 Task: Create a due date automation trigger when advanced on, 2 hours after a card is due add dates due tomorrow.
Action: Mouse moved to (1104, 79)
Screenshot: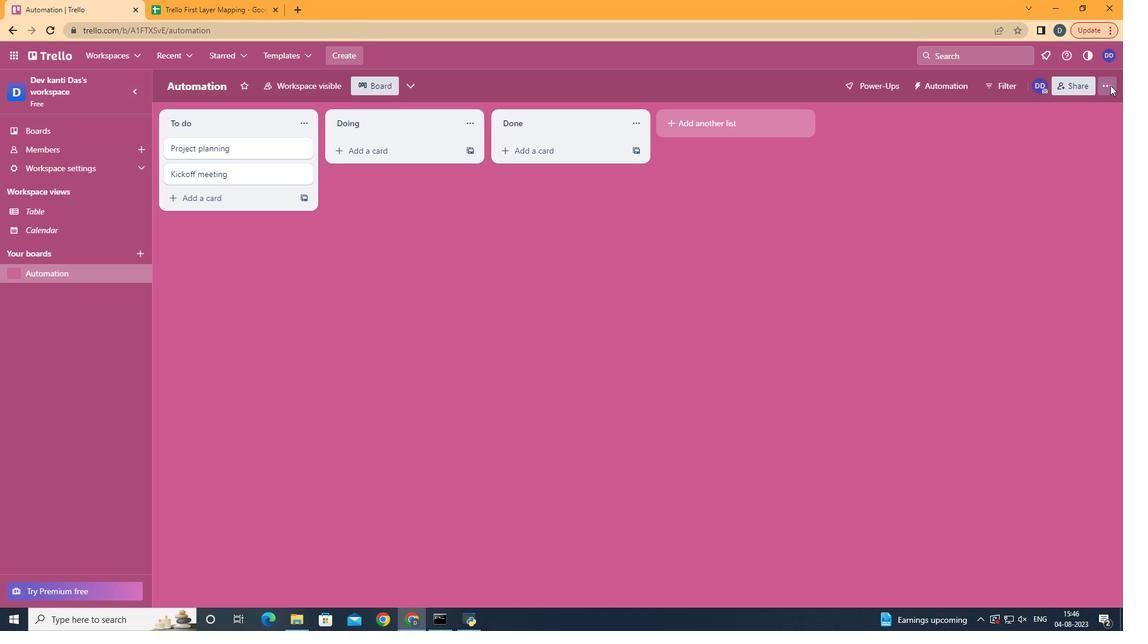 
Action: Mouse pressed left at (1104, 79)
Screenshot: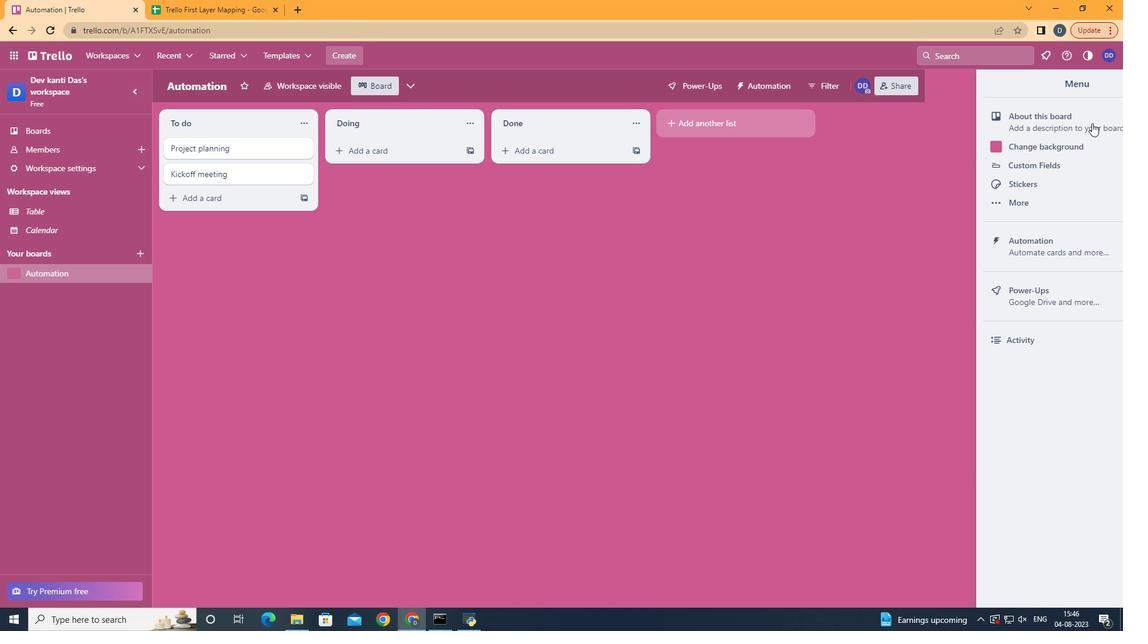 
Action: Mouse moved to (1006, 228)
Screenshot: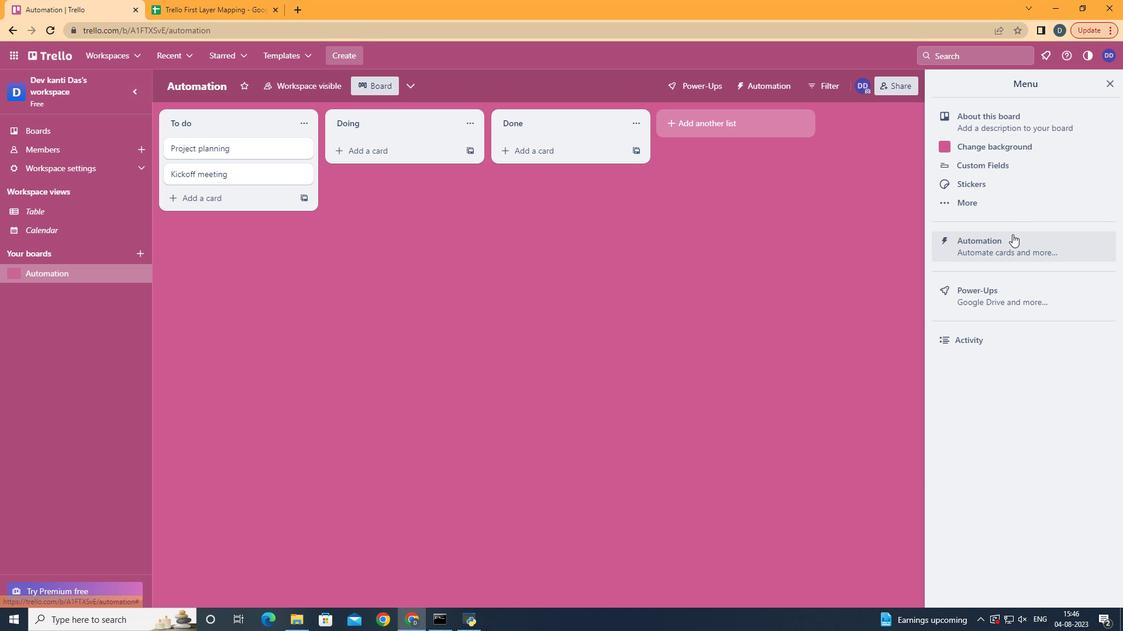 
Action: Mouse pressed left at (1006, 228)
Screenshot: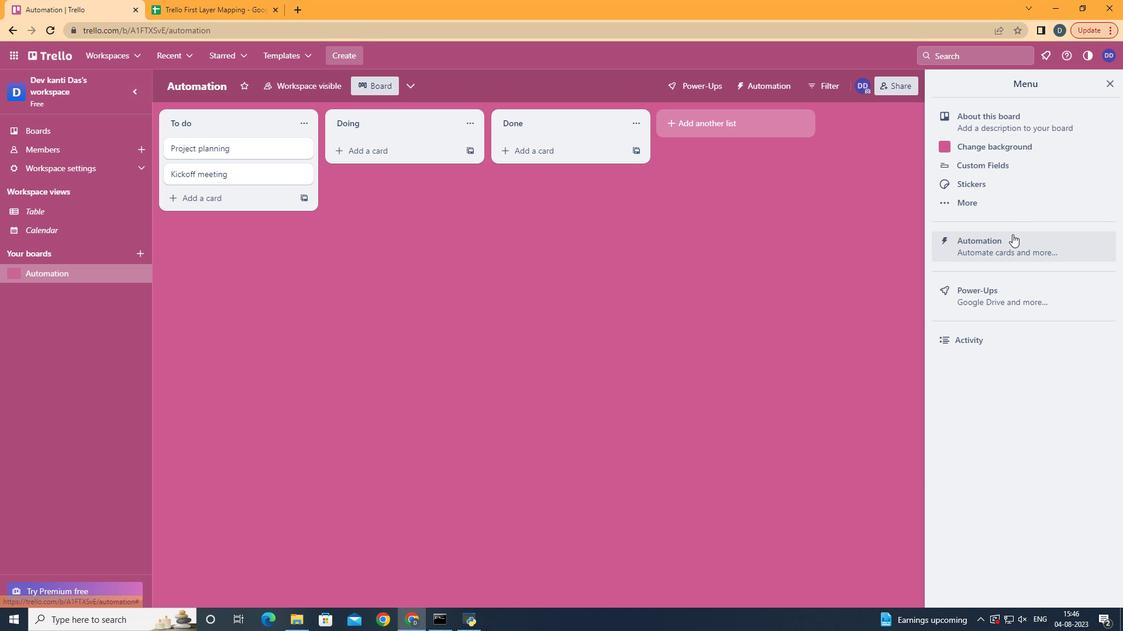 
Action: Mouse moved to (225, 233)
Screenshot: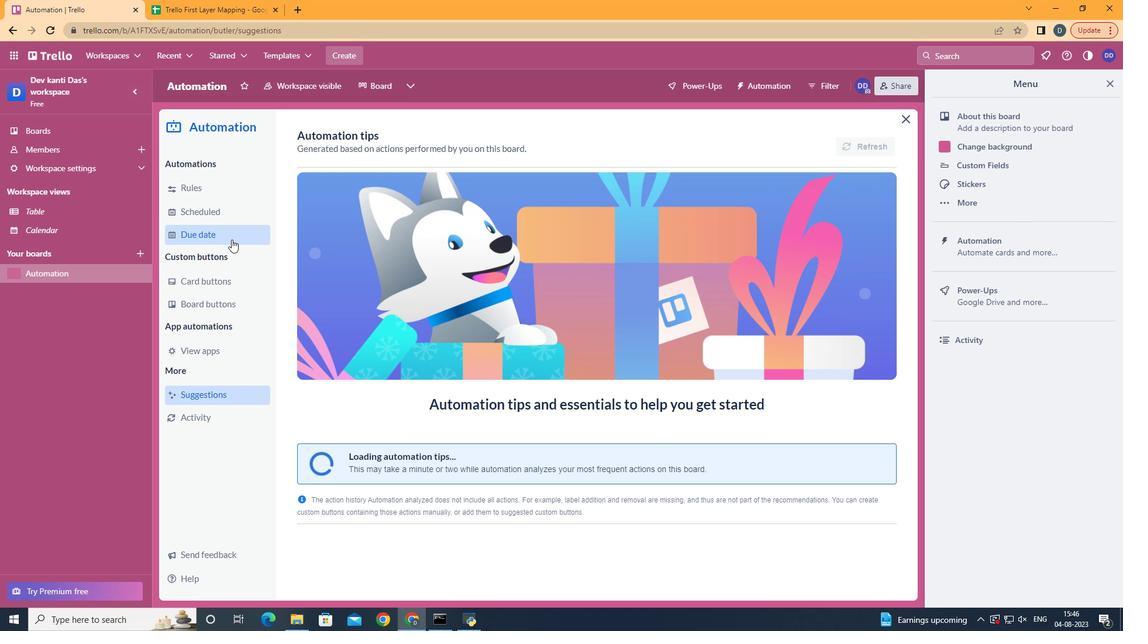 
Action: Mouse pressed left at (225, 233)
Screenshot: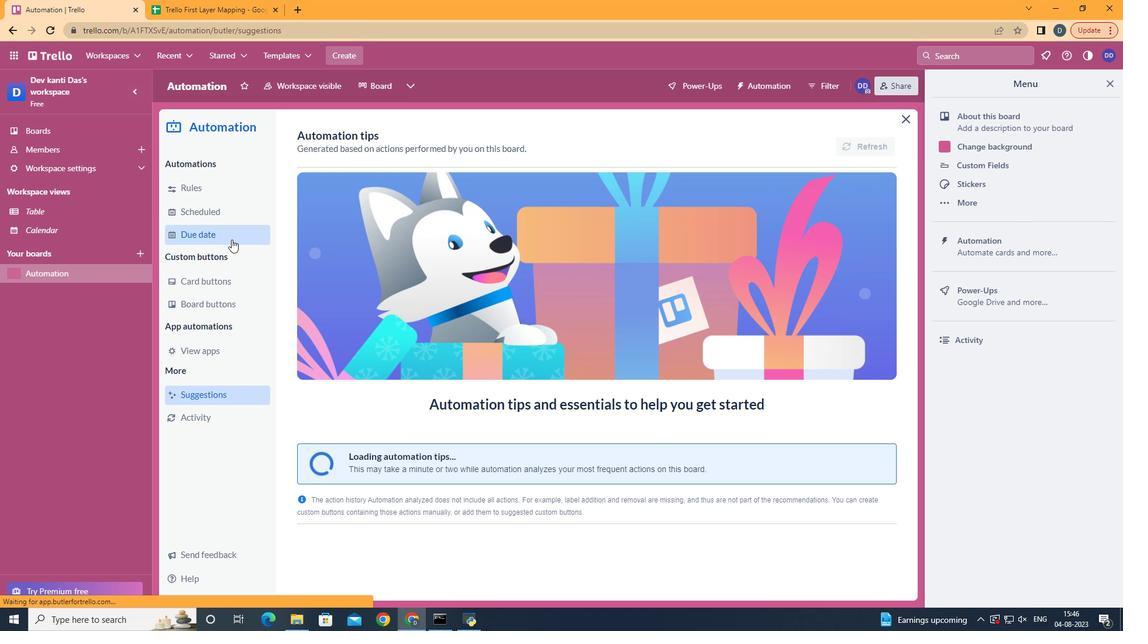 
Action: Mouse moved to (818, 125)
Screenshot: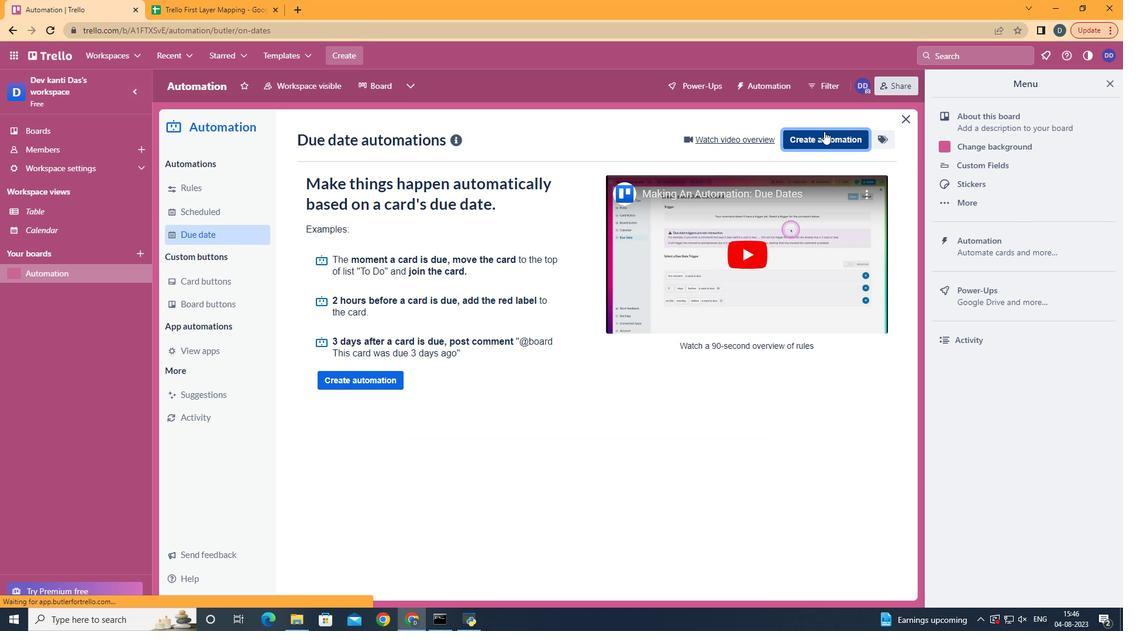 
Action: Mouse pressed left at (818, 125)
Screenshot: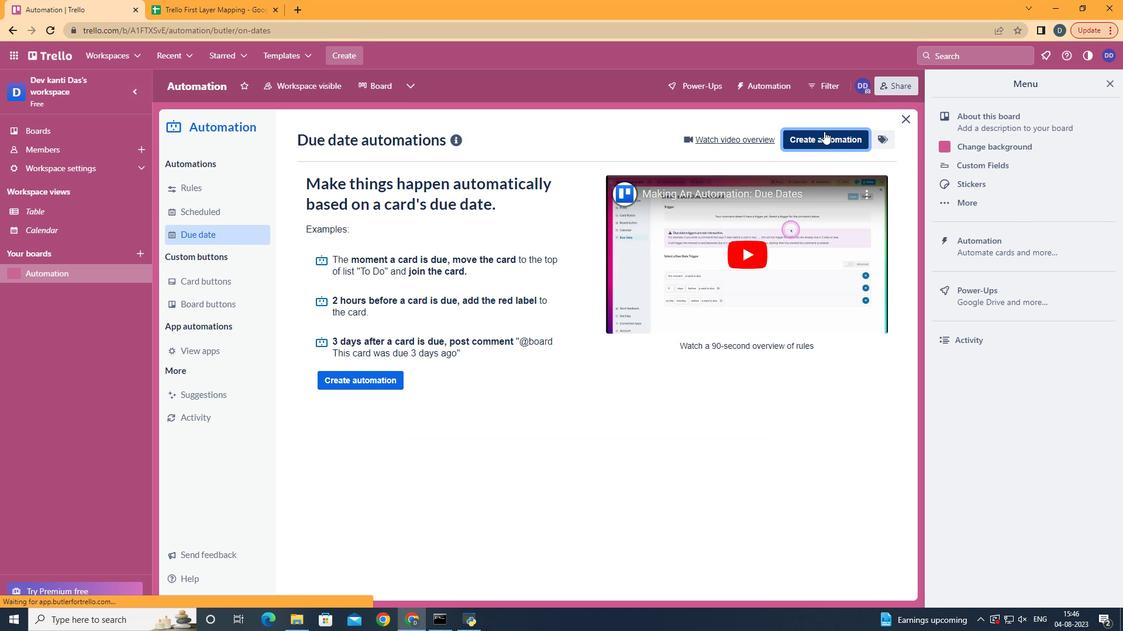 
Action: Mouse moved to (565, 238)
Screenshot: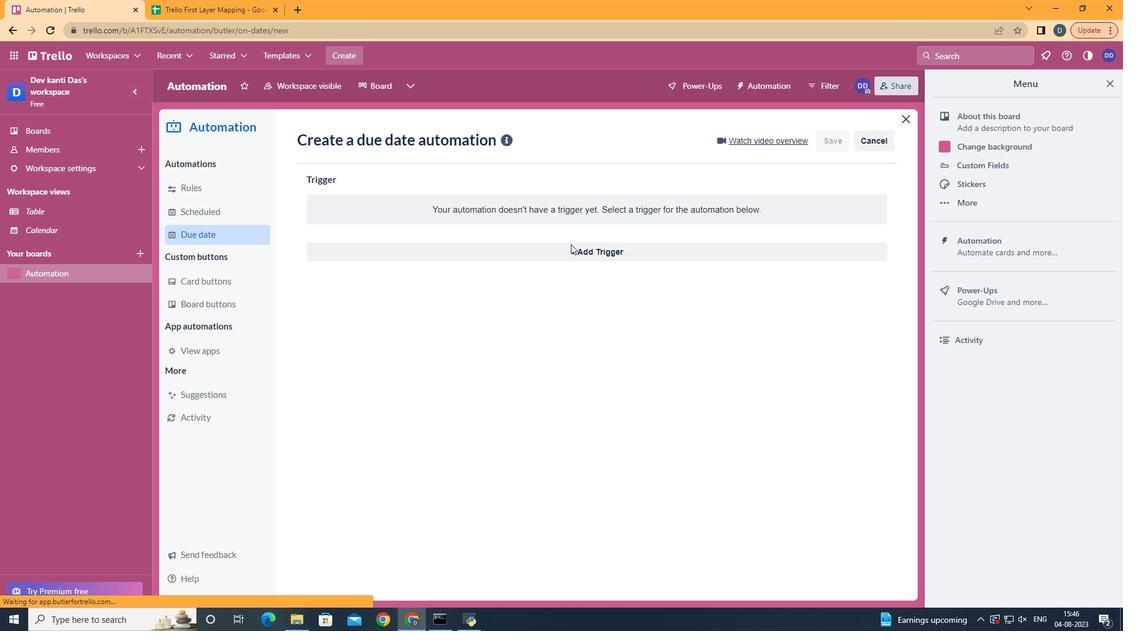 
Action: Mouse pressed left at (565, 238)
Screenshot: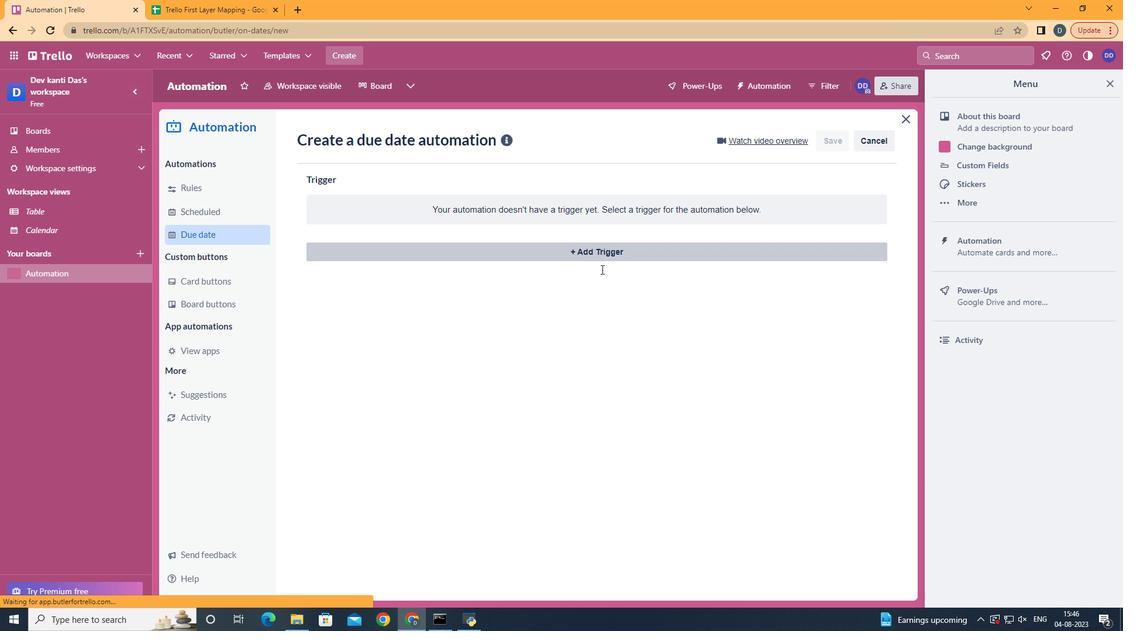 
Action: Mouse moved to (368, 491)
Screenshot: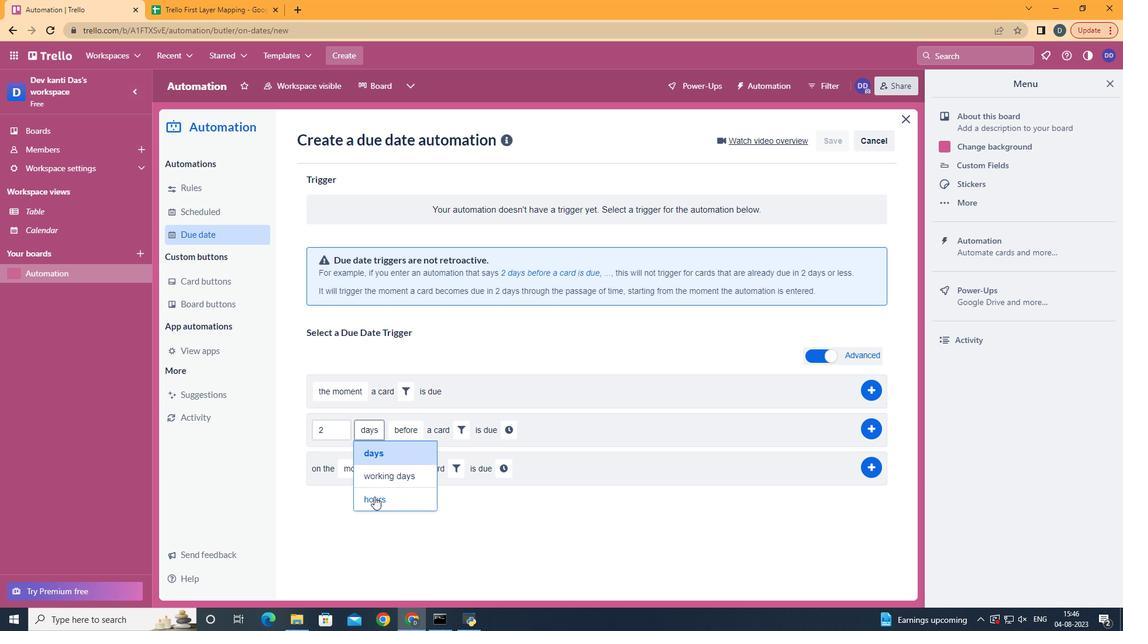
Action: Mouse pressed left at (368, 491)
Screenshot: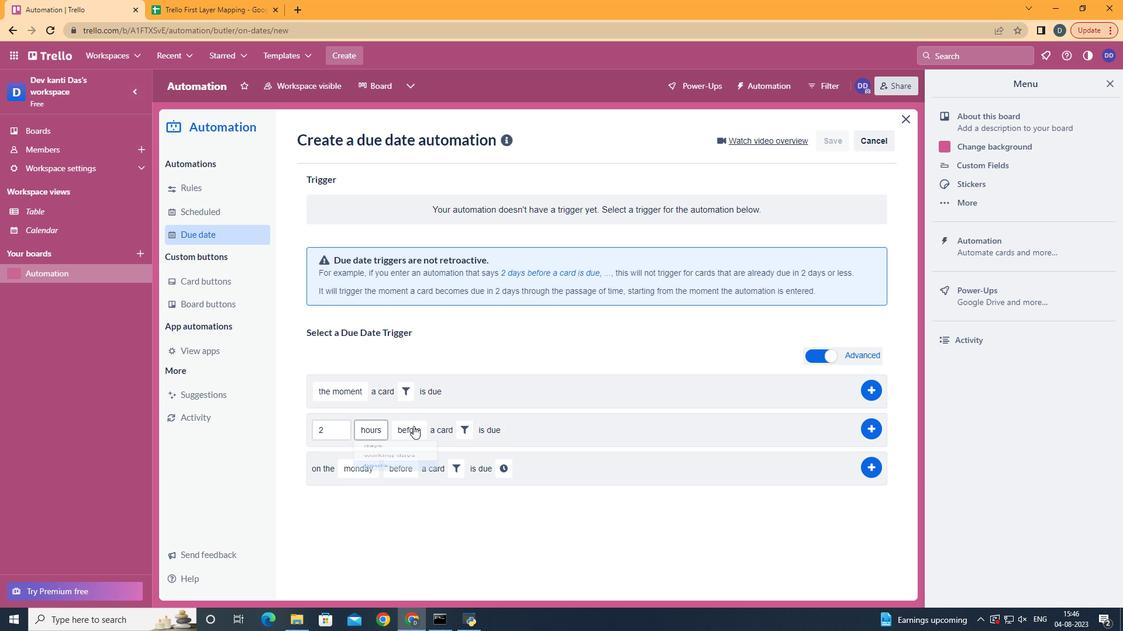 
Action: Mouse moved to (408, 463)
Screenshot: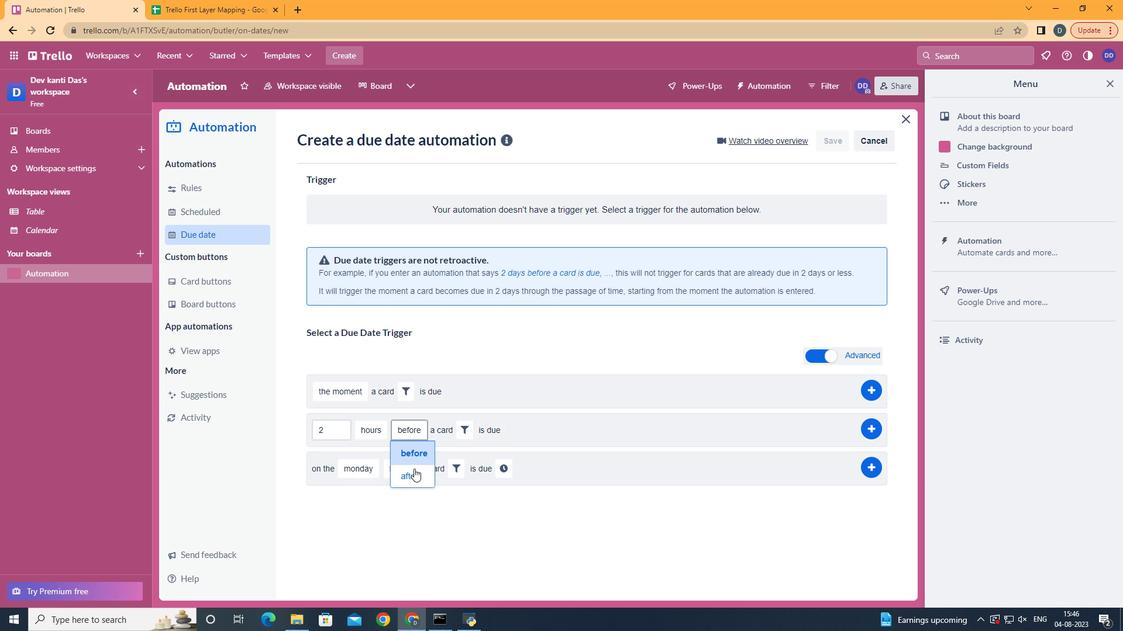 
Action: Mouse pressed left at (408, 463)
Screenshot: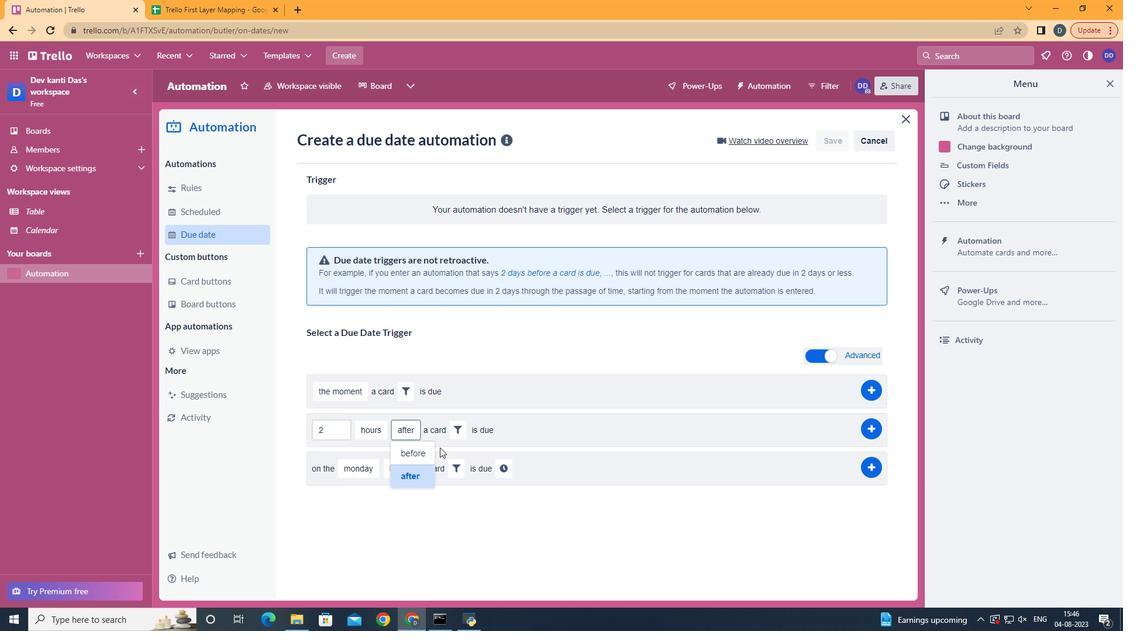 
Action: Mouse moved to (455, 421)
Screenshot: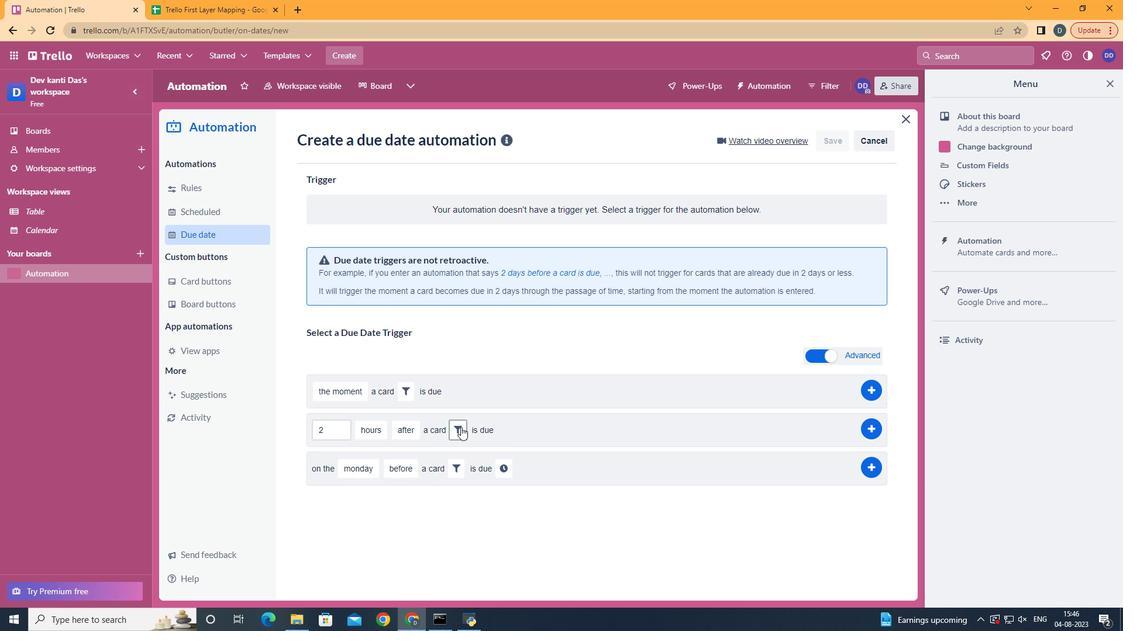 
Action: Mouse pressed left at (455, 421)
Screenshot: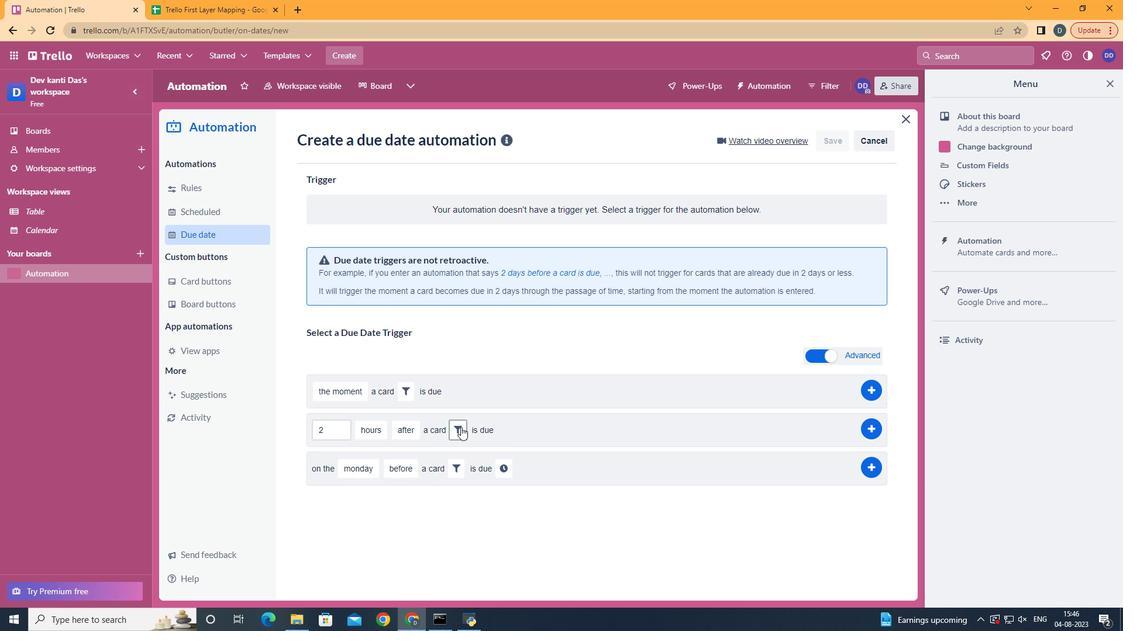 
Action: Mouse moved to (525, 460)
Screenshot: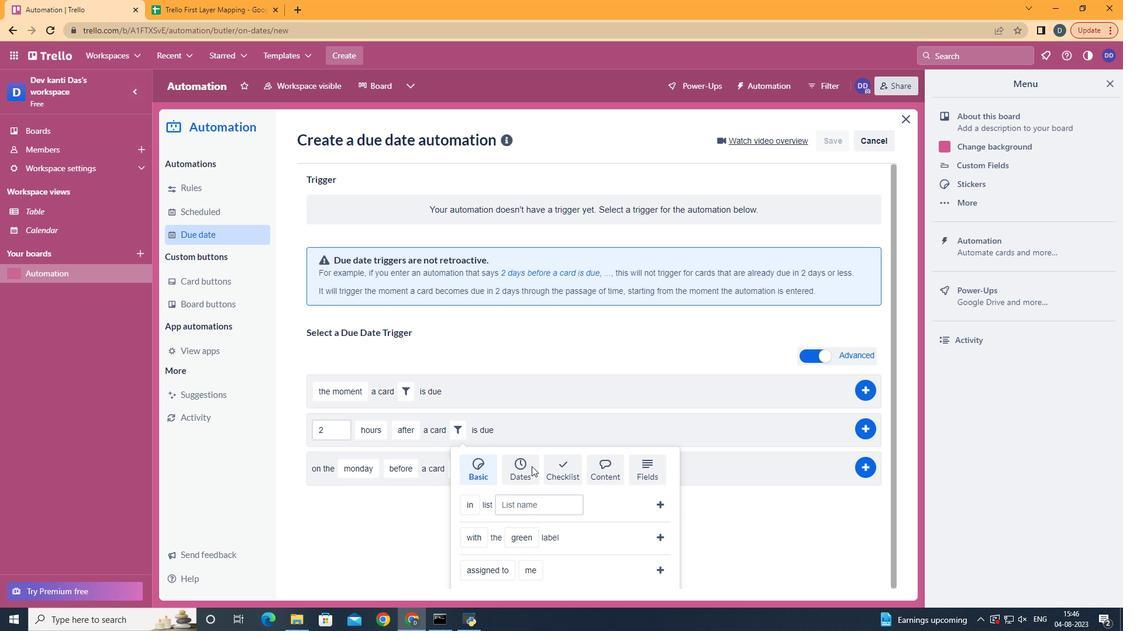 
Action: Mouse pressed left at (525, 460)
Screenshot: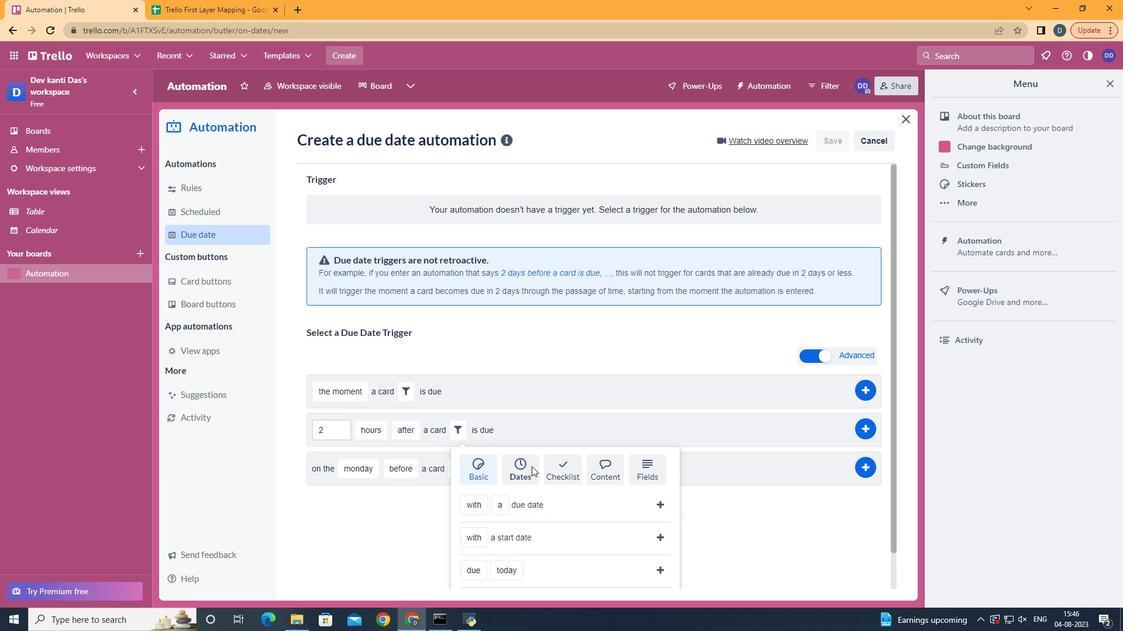 
Action: Mouse moved to (517, 520)
Screenshot: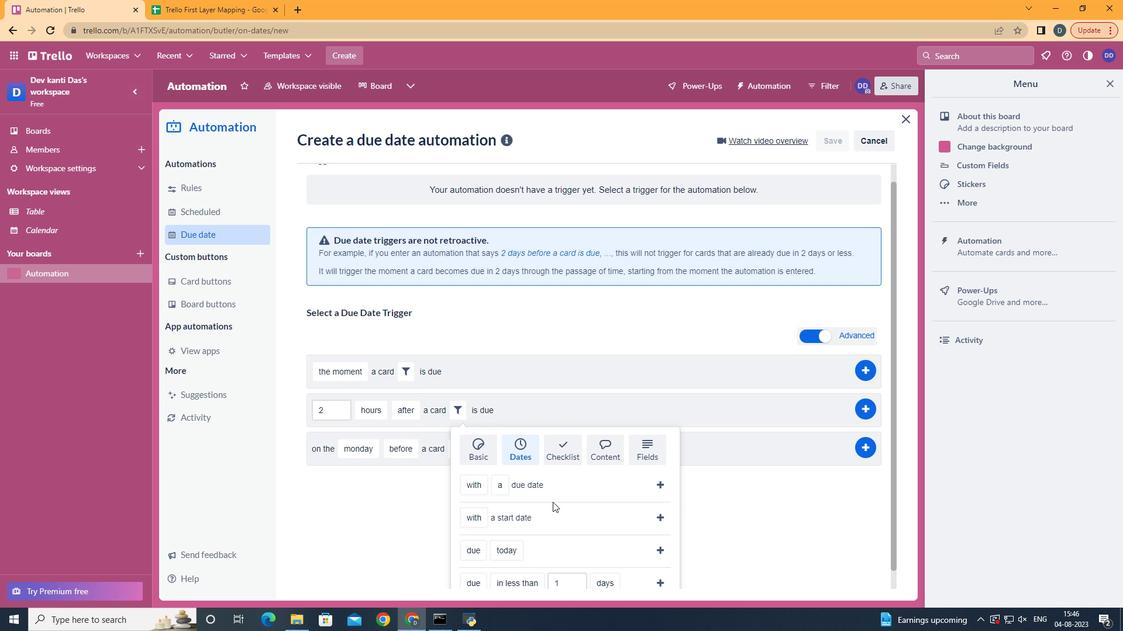 
Action: Mouse scrolled (517, 520) with delta (0, 0)
Screenshot: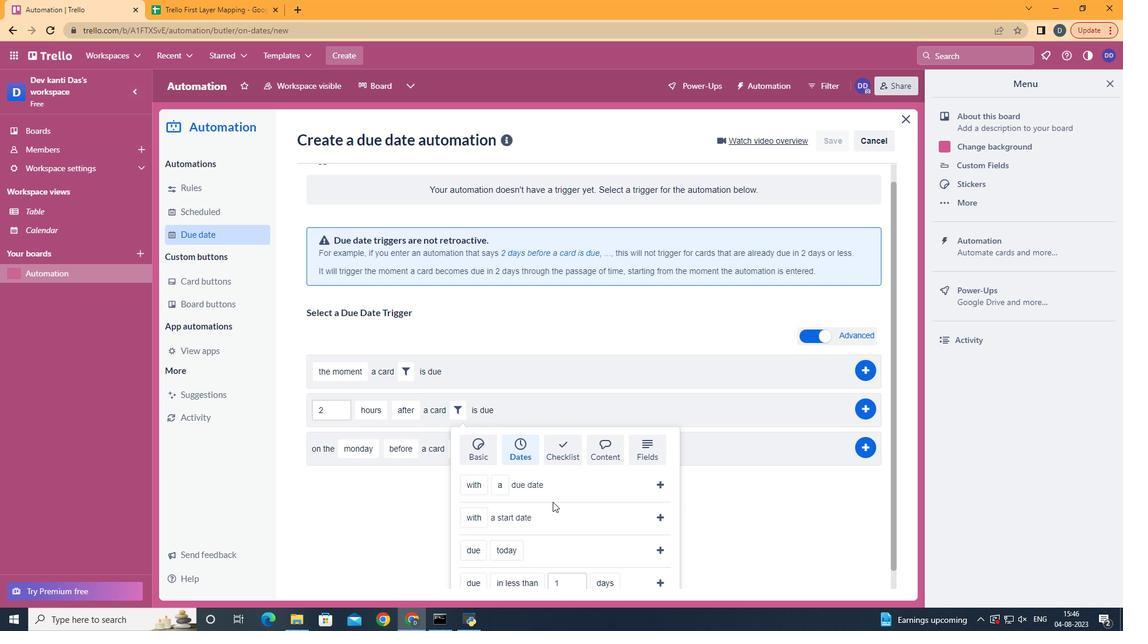 
Action: Mouse scrolled (517, 520) with delta (0, 0)
Screenshot: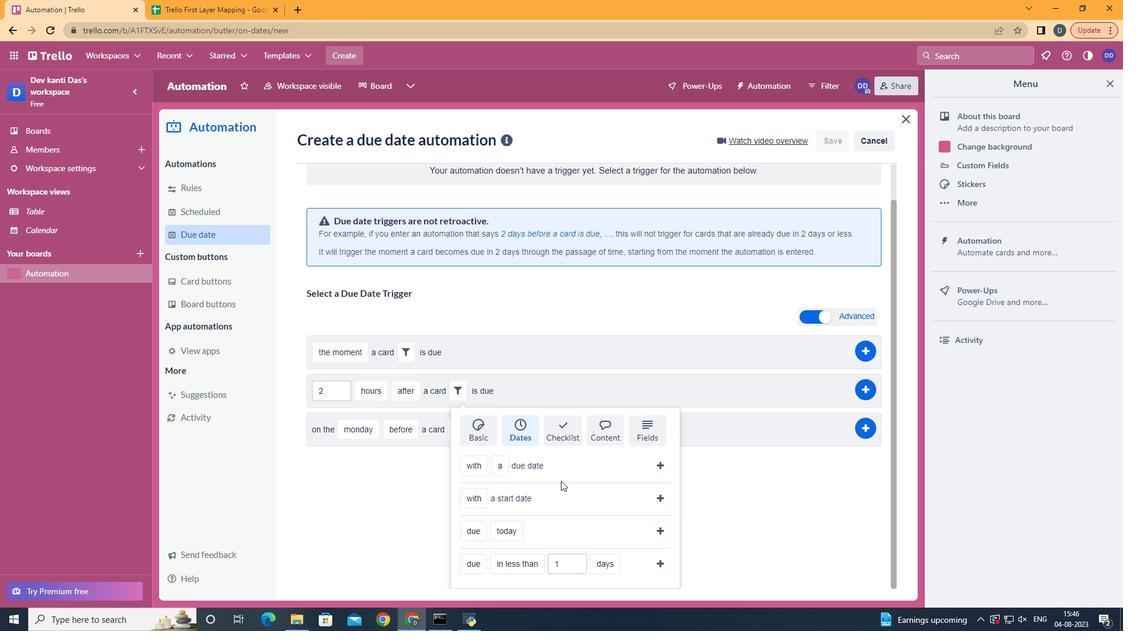 
Action: Mouse scrolled (517, 520) with delta (0, 0)
Screenshot: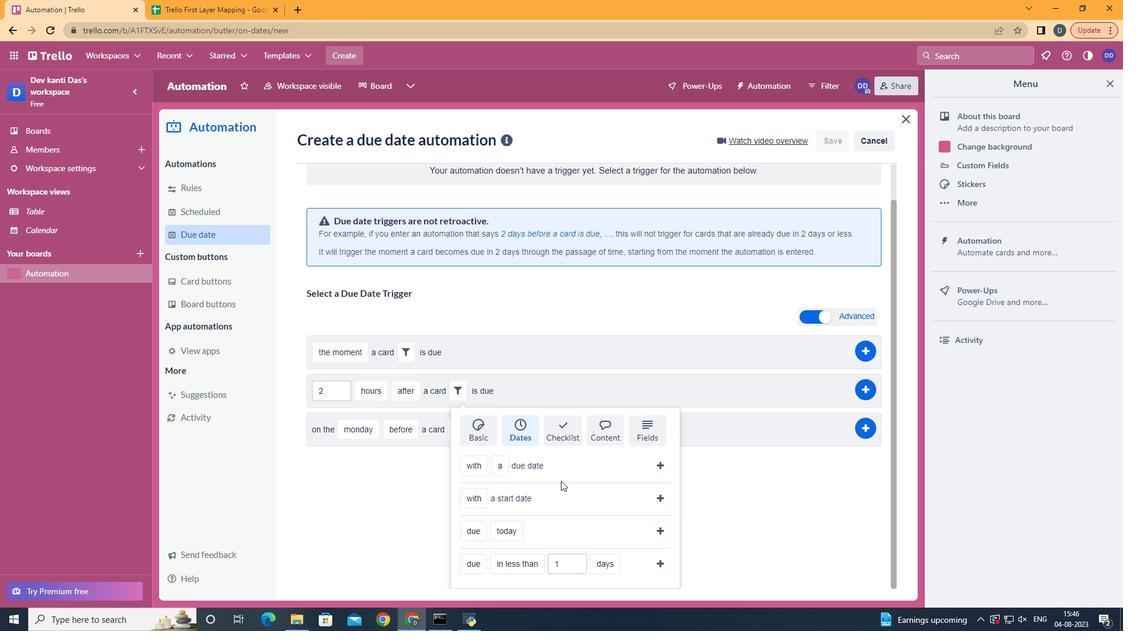 
Action: Mouse moved to (520, 518)
Screenshot: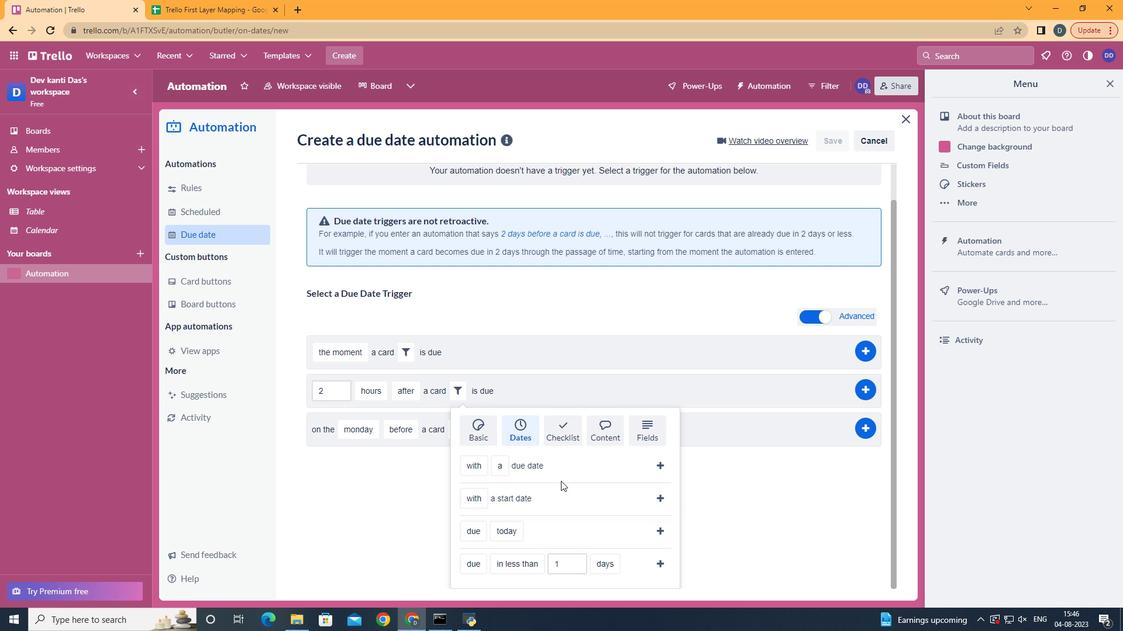 
Action: Mouse scrolled (520, 518) with delta (0, 0)
Screenshot: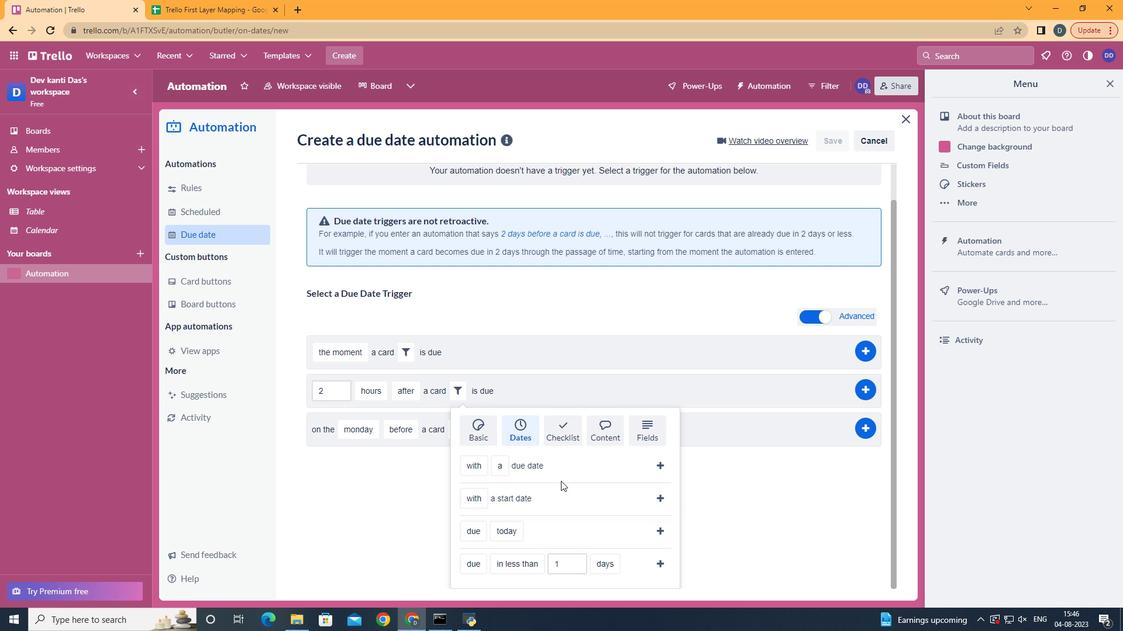 
Action: Mouse moved to (479, 434)
Screenshot: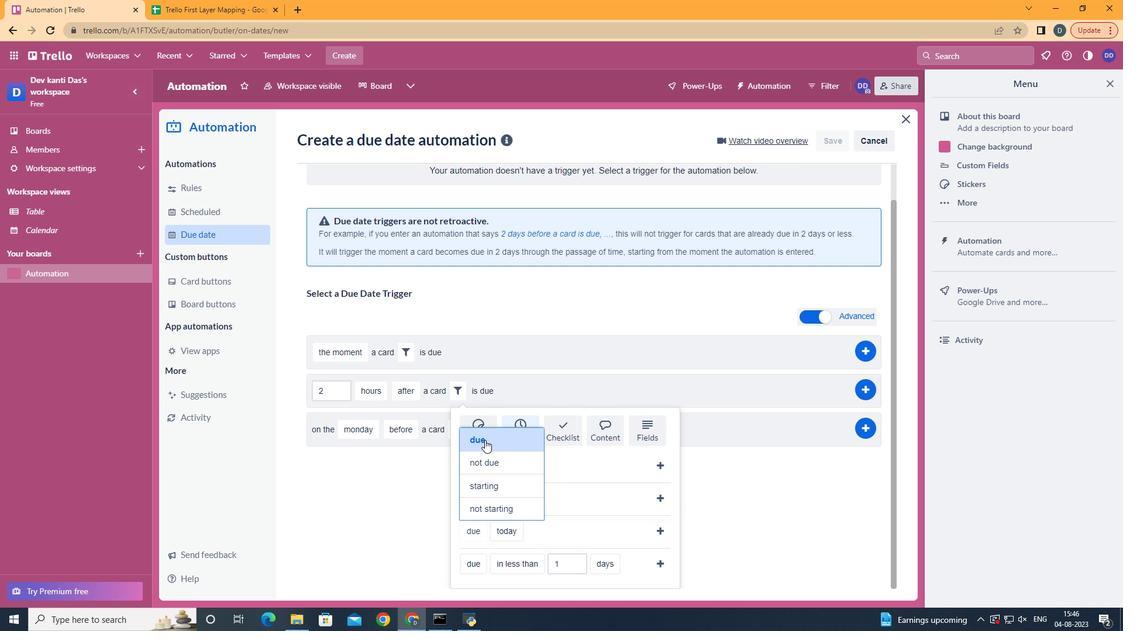 
Action: Mouse pressed left at (479, 434)
Screenshot: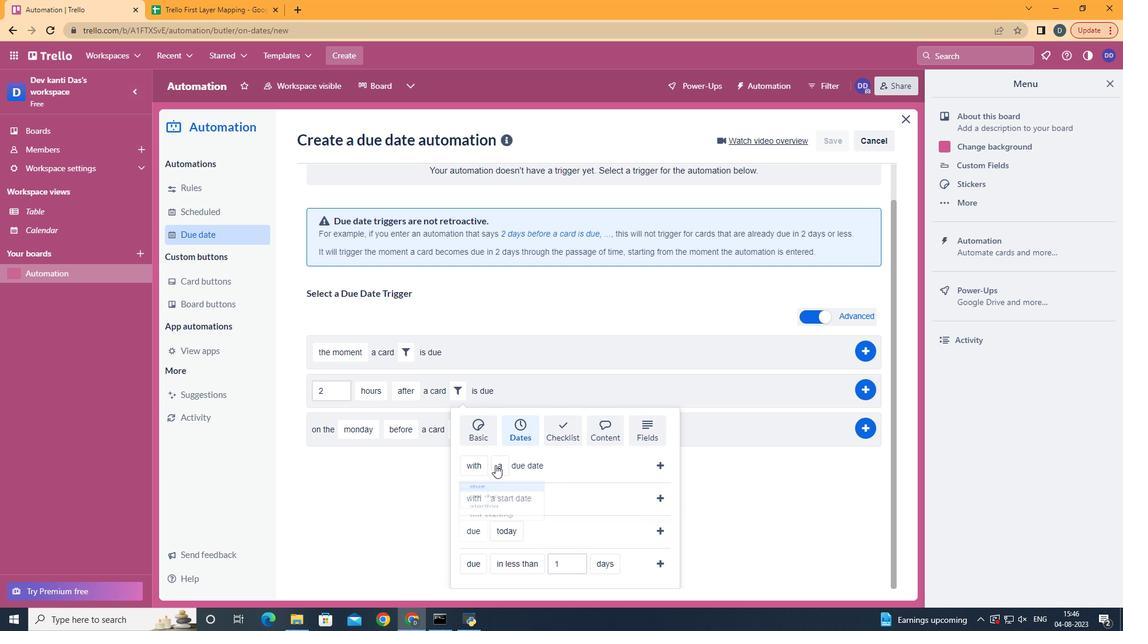 
Action: Mouse moved to (524, 406)
Screenshot: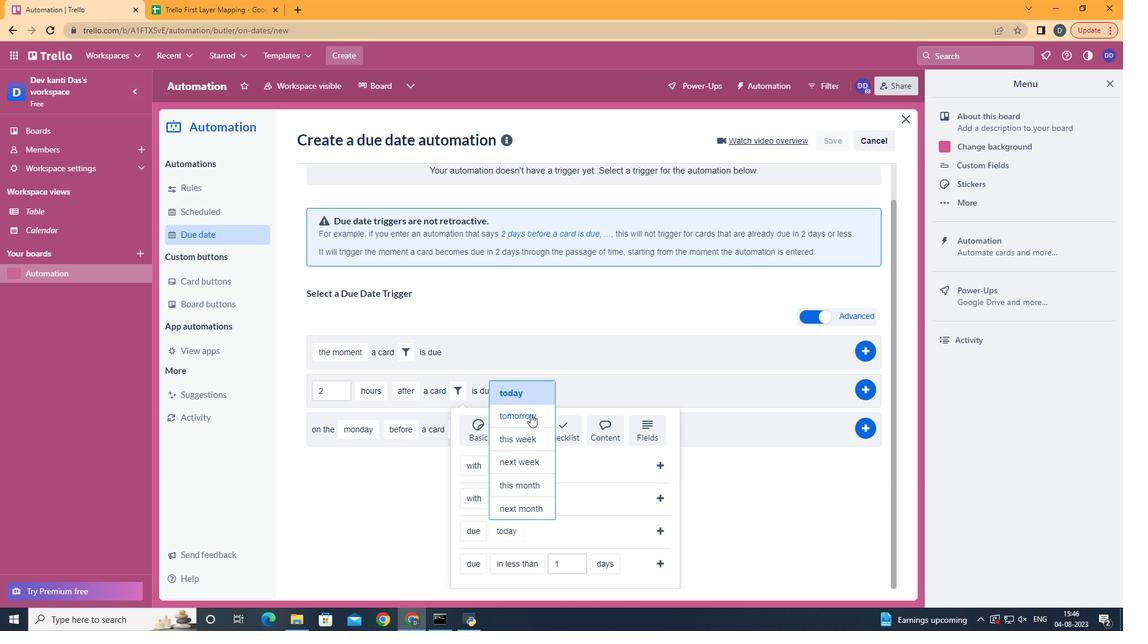 
Action: Mouse pressed left at (524, 406)
Screenshot: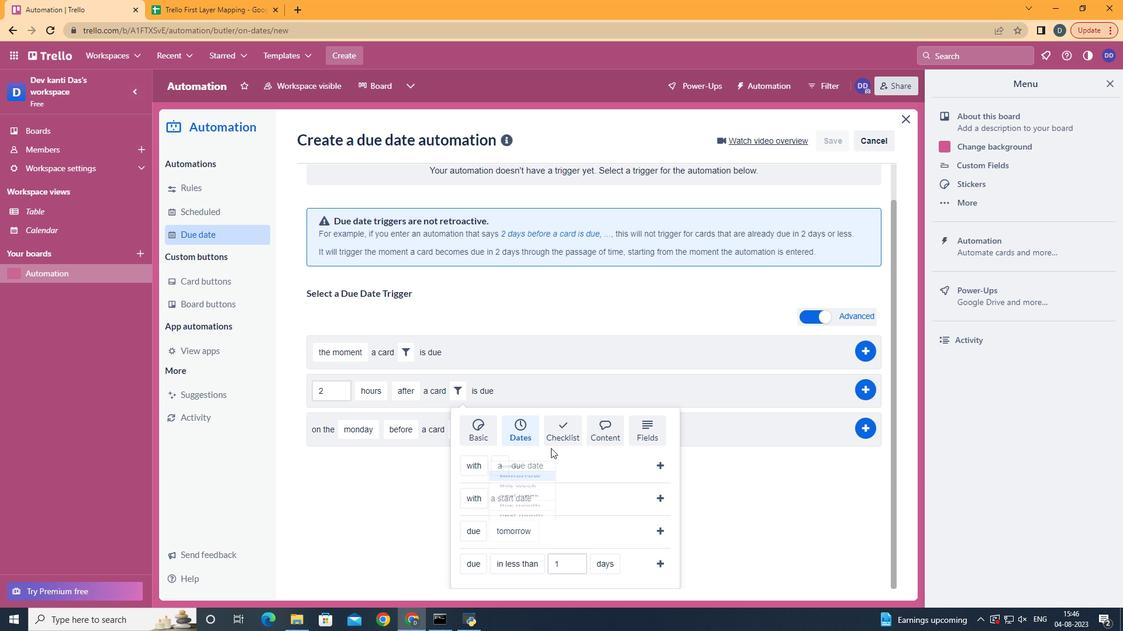 
Action: Mouse moved to (661, 522)
Screenshot: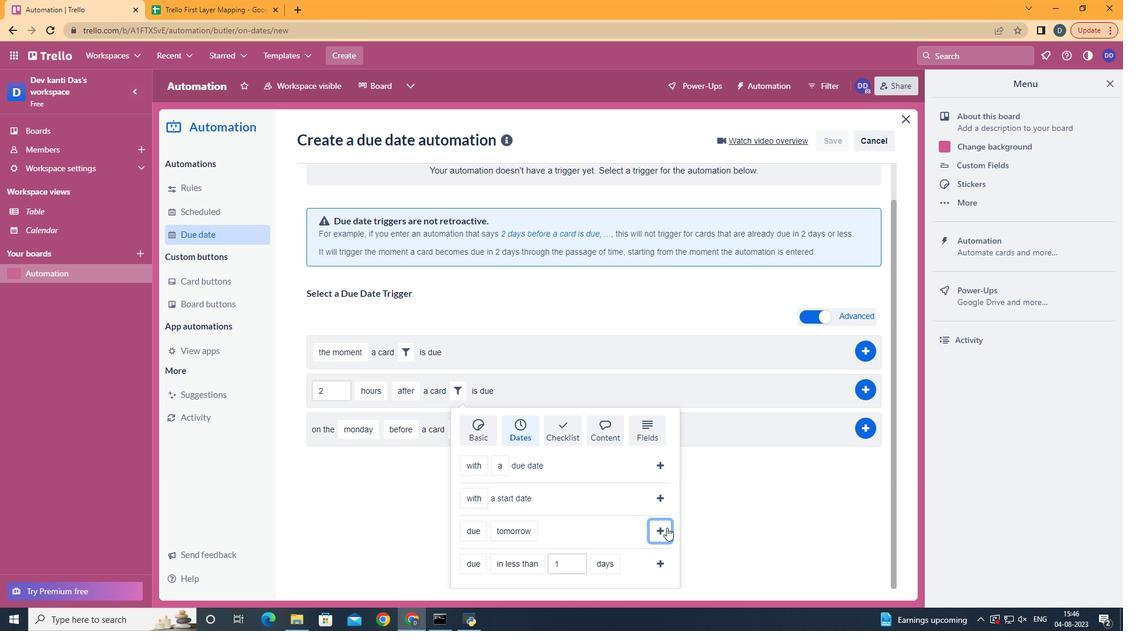 
Action: Mouse pressed left at (661, 522)
Screenshot: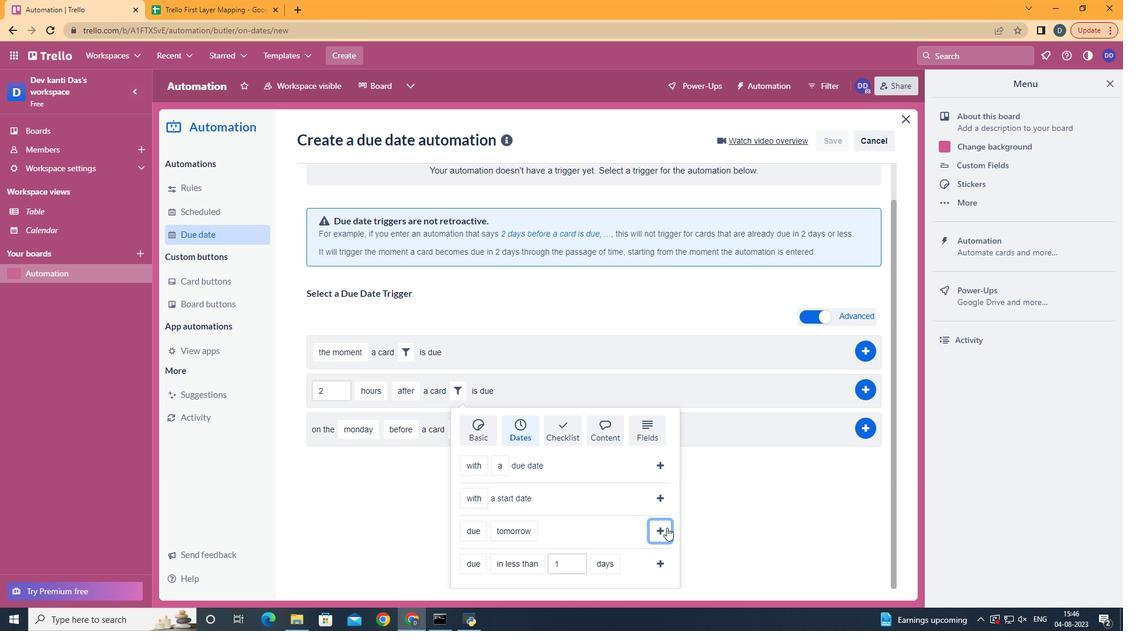 
Action: Mouse moved to (869, 425)
Screenshot: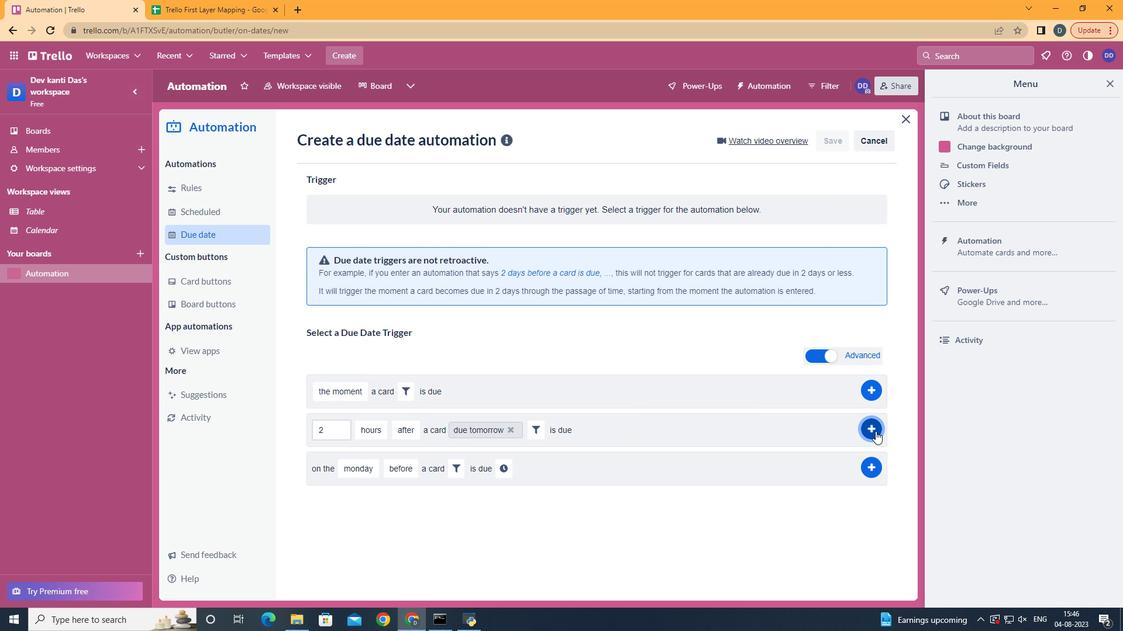 
Action: Mouse pressed left at (869, 425)
Screenshot: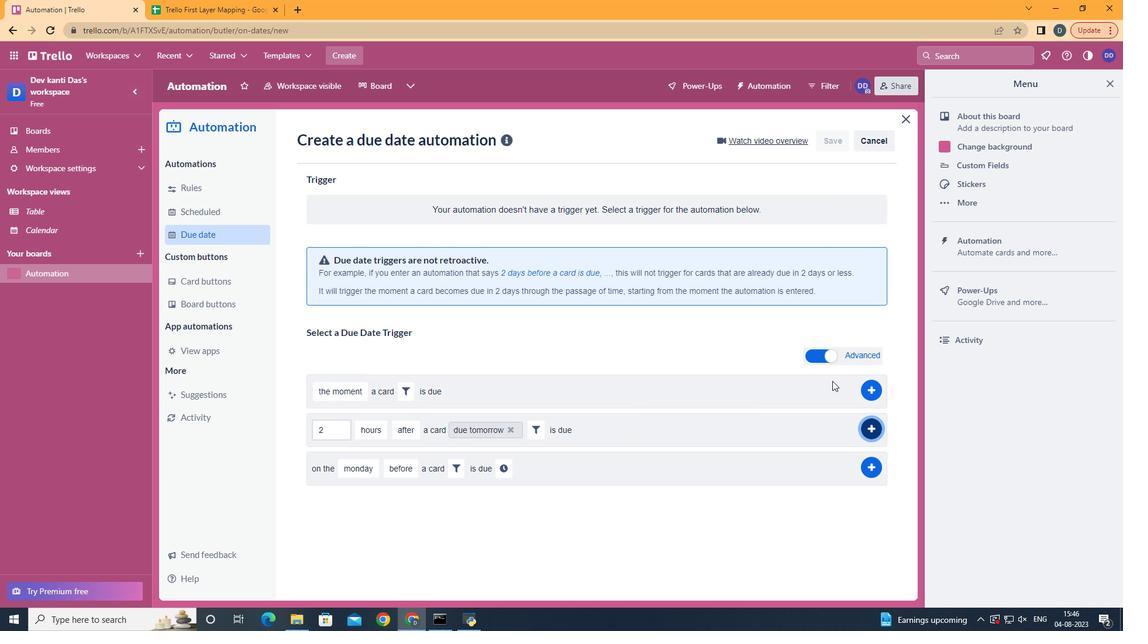 
Action: Mouse moved to (469, 205)
Screenshot: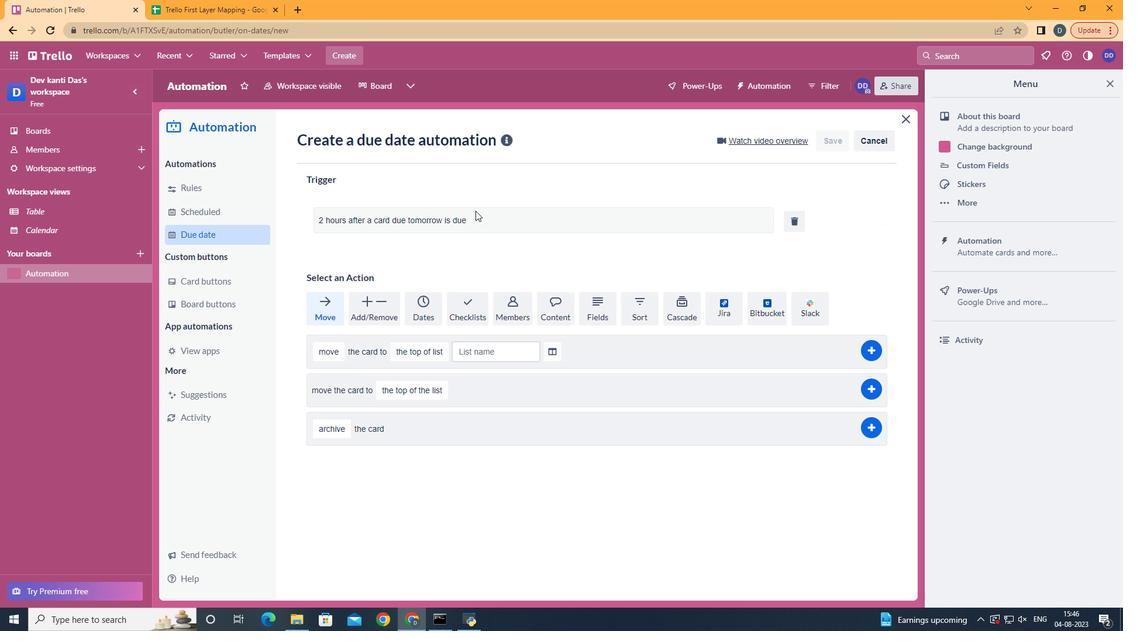 
